 Task: Assign in the project TripleWorks the issue 'Data not being saved when expected' to the sprint 'Celestial Sprint'.
Action: Mouse moved to (167, 52)
Screenshot: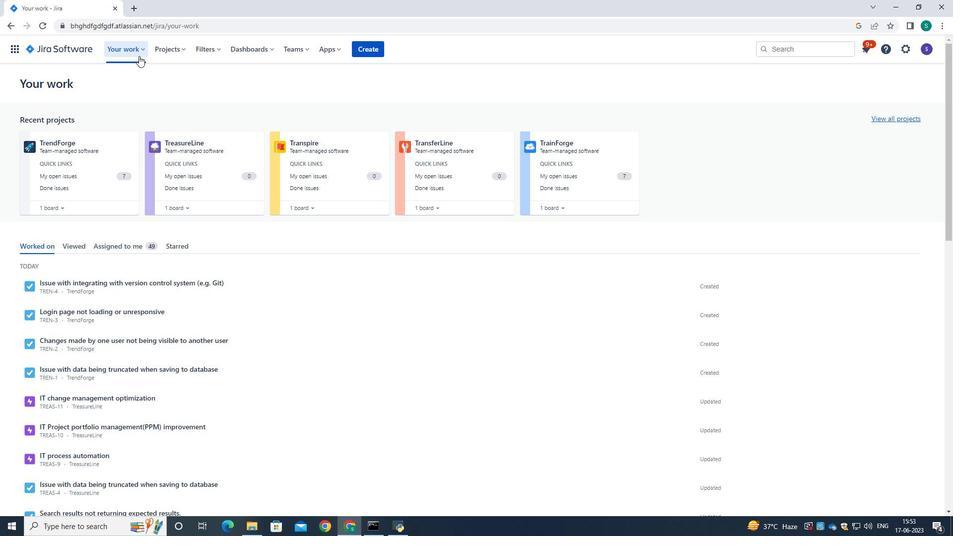 
Action: Mouse pressed left at (167, 52)
Screenshot: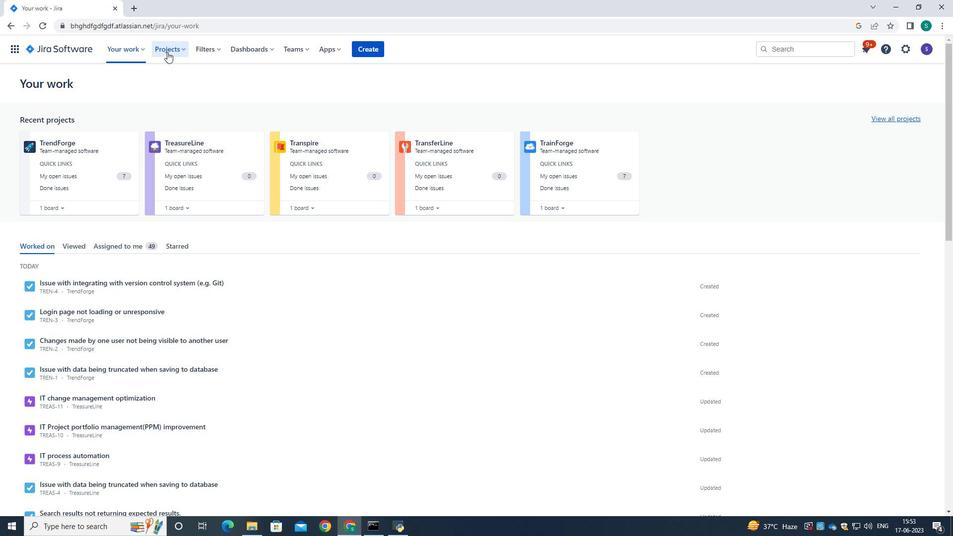 
Action: Mouse moved to (176, 90)
Screenshot: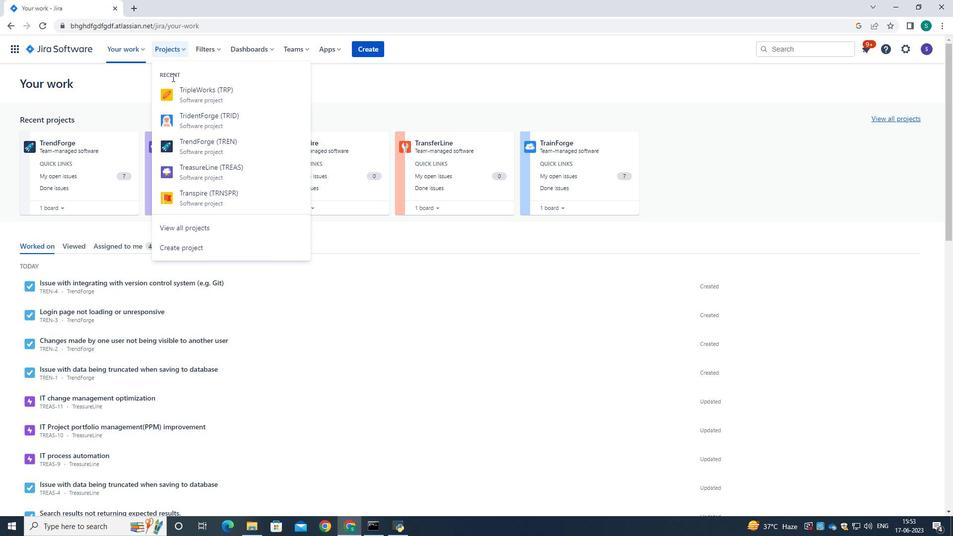 
Action: Mouse pressed left at (176, 90)
Screenshot: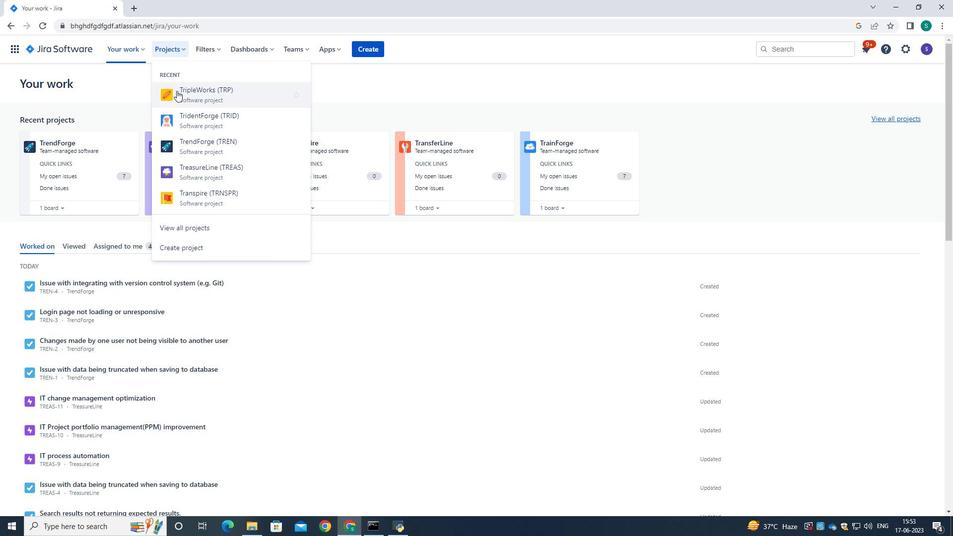 
Action: Mouse moved to (61, 153)
Screenshot: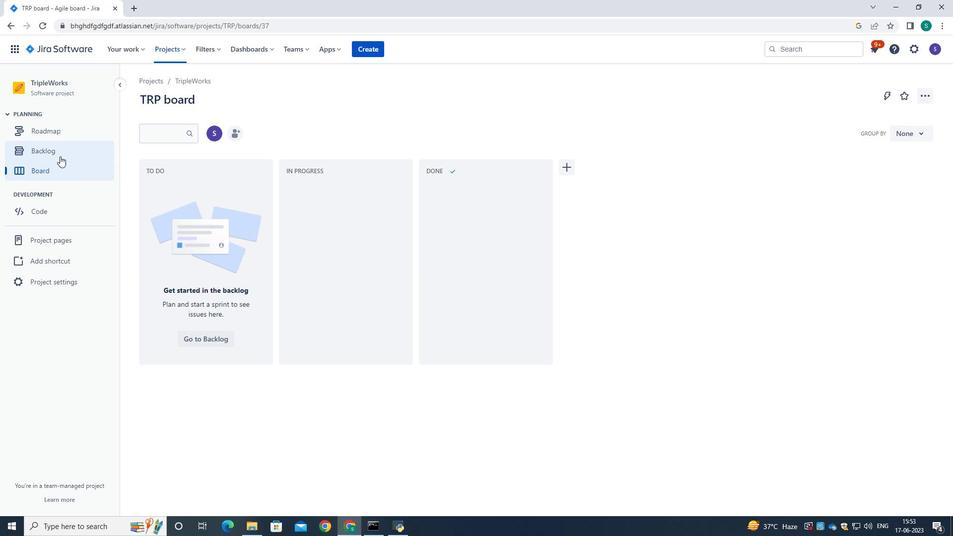 
Action: Mouse pressed left at (61, 153)
Screenshot: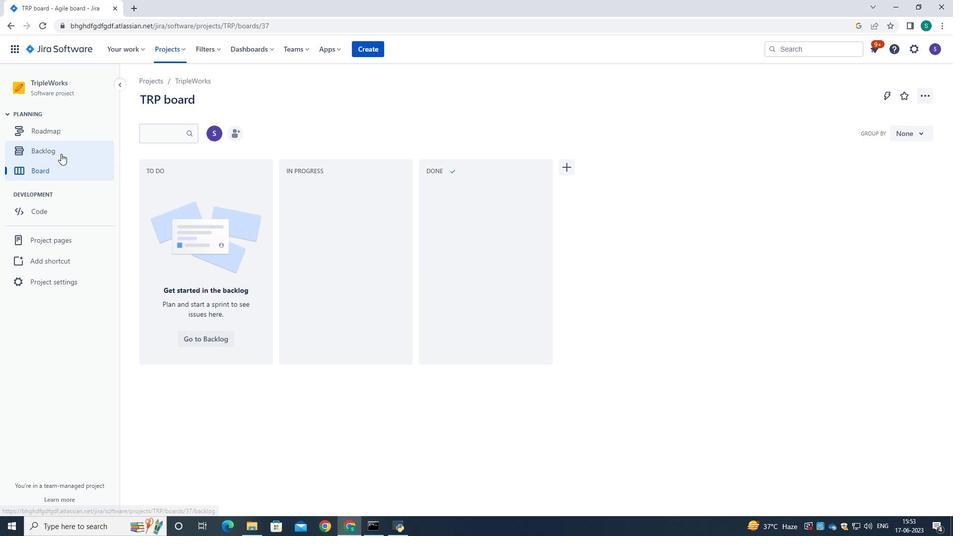 
Action: Mouse moved to (905, 182)
Screenshot: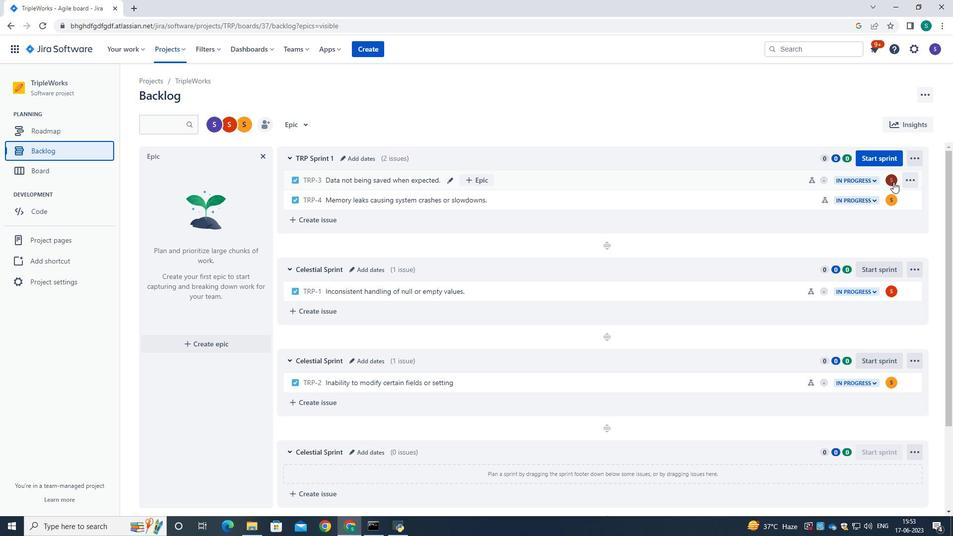 
Action: Mouse pressed left at (905, 182)
Screenshot: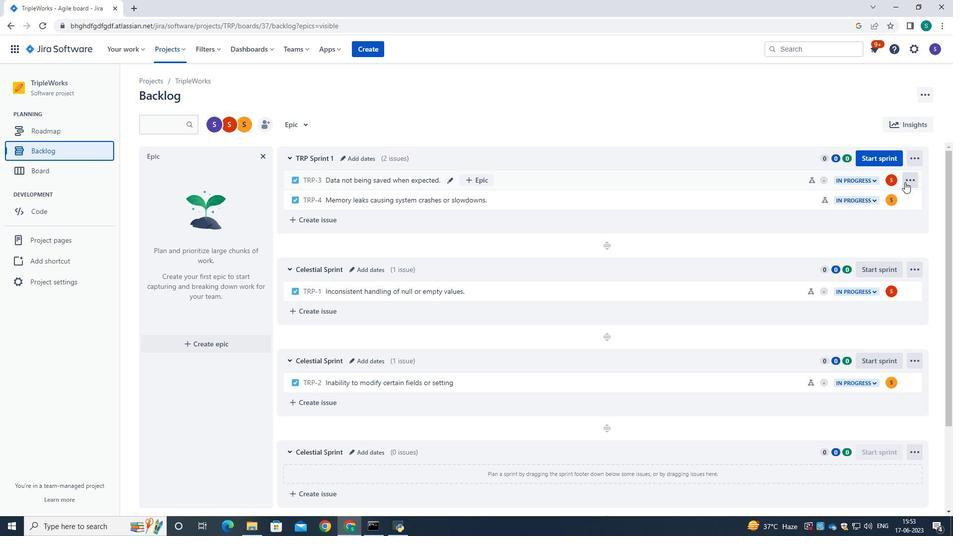 
Action: Mouse moved to (882, 328)
Screenshot: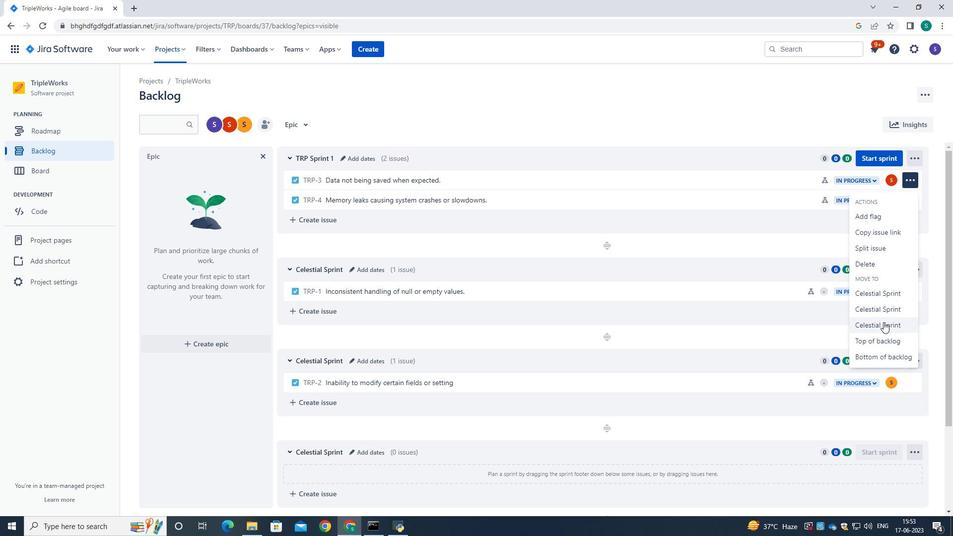 
Action: Mouse pressed left at (882, 328)
Screenshot: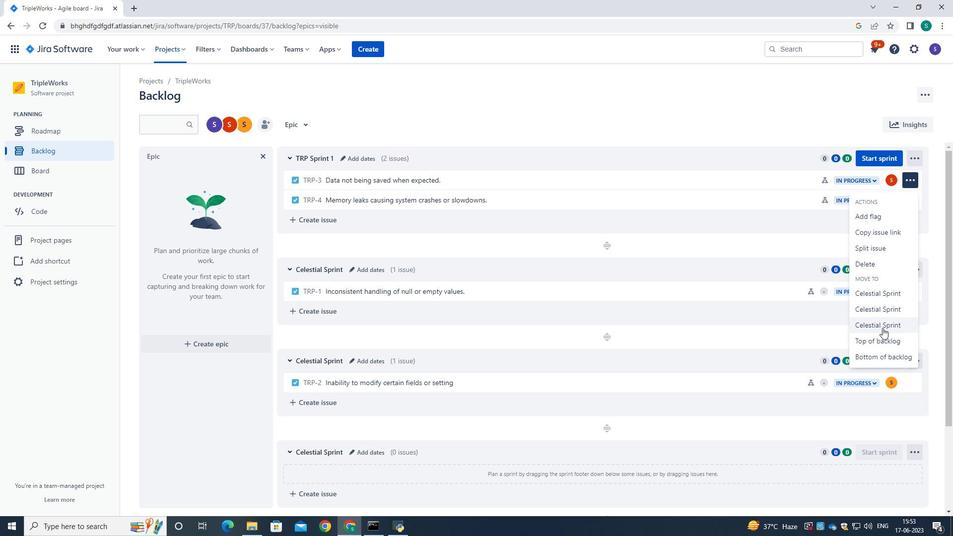 
Action: Mouse moved to (557, 108)
Screenshot: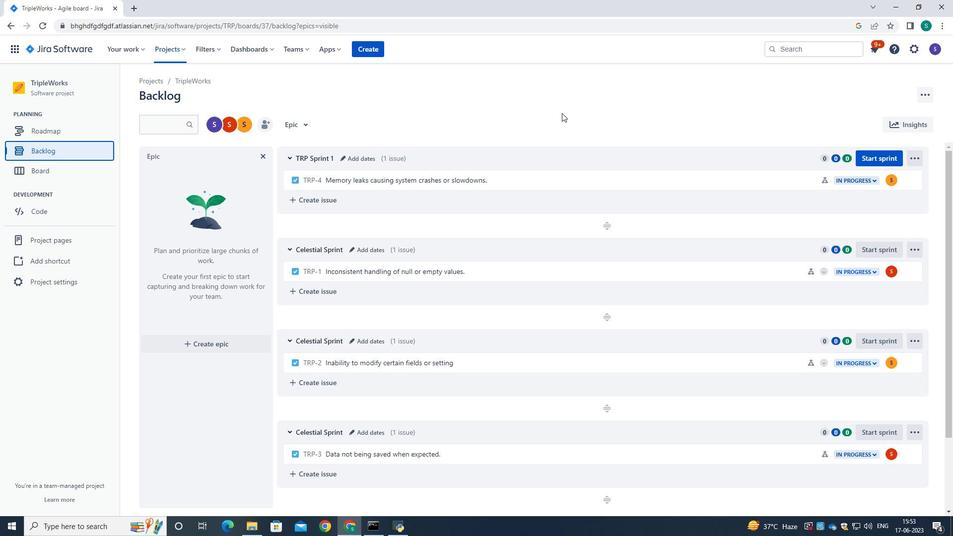 
Action: Mouse pressed left at (557, 108)
Screenshot: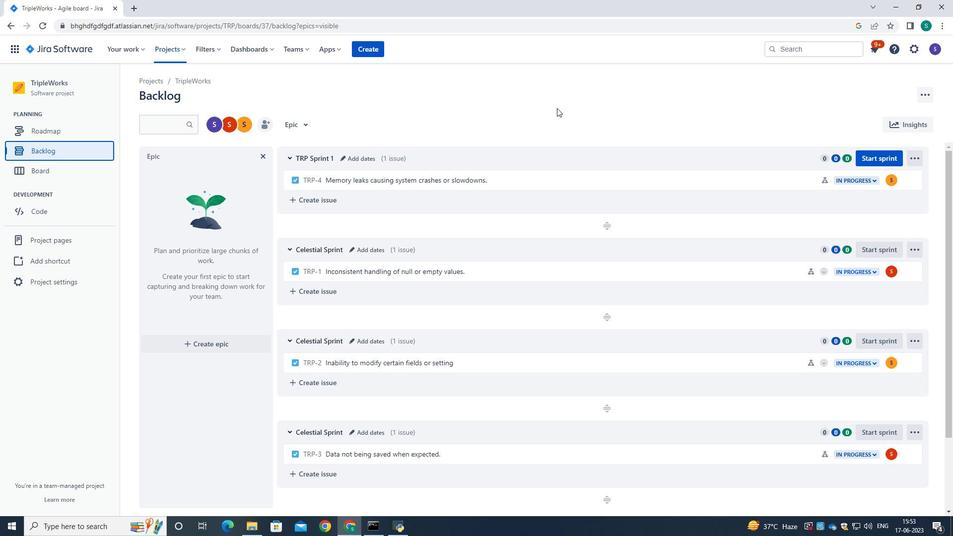 
